 Task: Create New Customer with Customer Name: Tractor Supply Co_x000D_
, Billing Address Line1: 3518 Cook Hill Road, Billing Address Line2:  Danbury, Billing Address Line3:  Connecticut 06810, Cell Number: 203-362-4243
Action: Mouse moved to (166, 28)
Screenshot: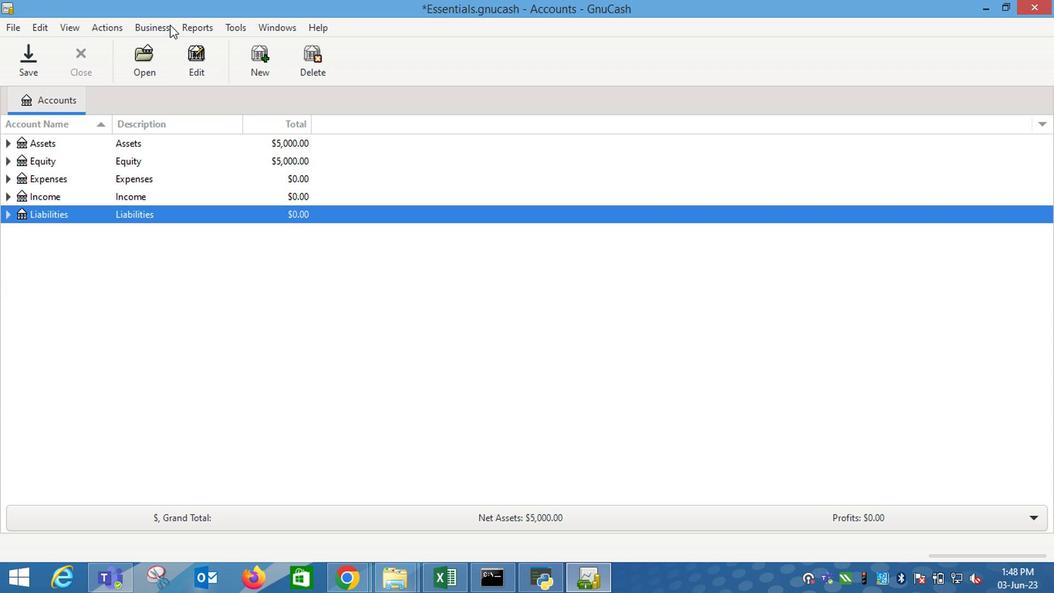 
Action: Mouse pressed left at (166, 28)
Screenshot: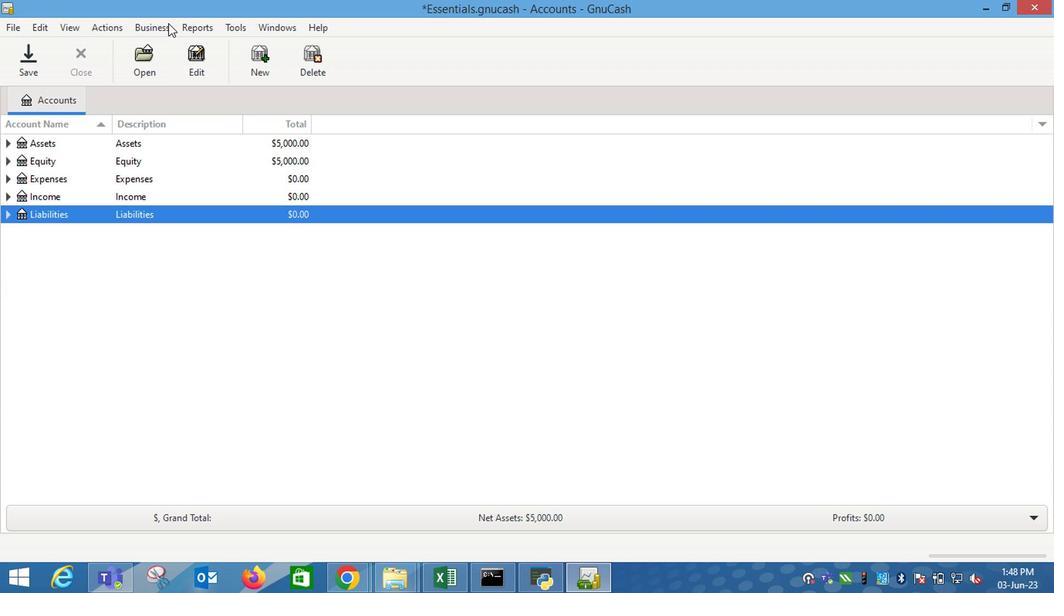 
Action: Mouse moved to (319, 66)
Screenshot: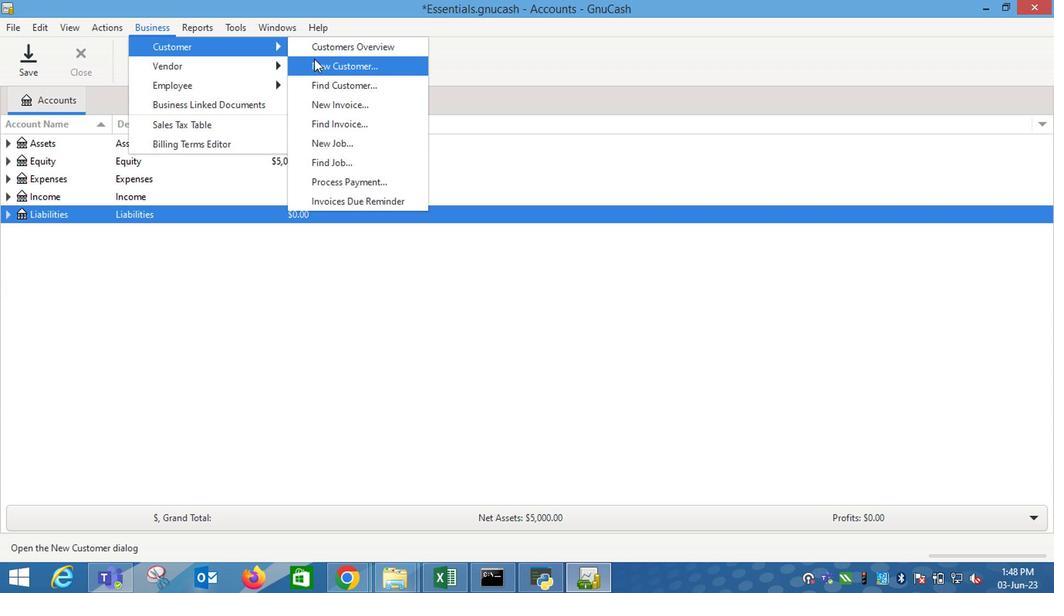
Action: Mouse pressed left at (319, 66)
Screenshot: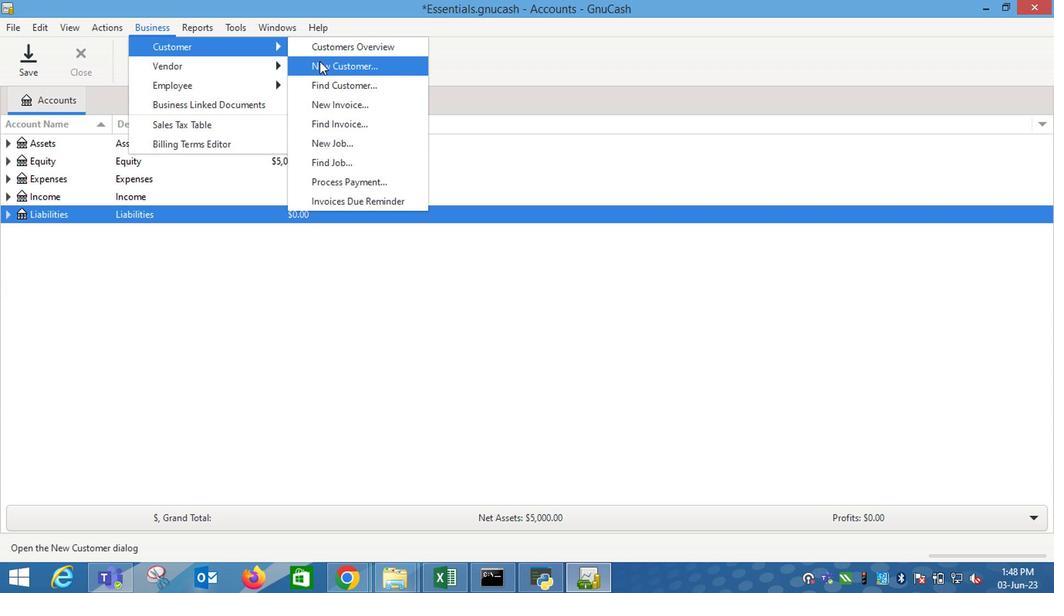 
Action: Mouse moved to (828, 244)
Screenshot: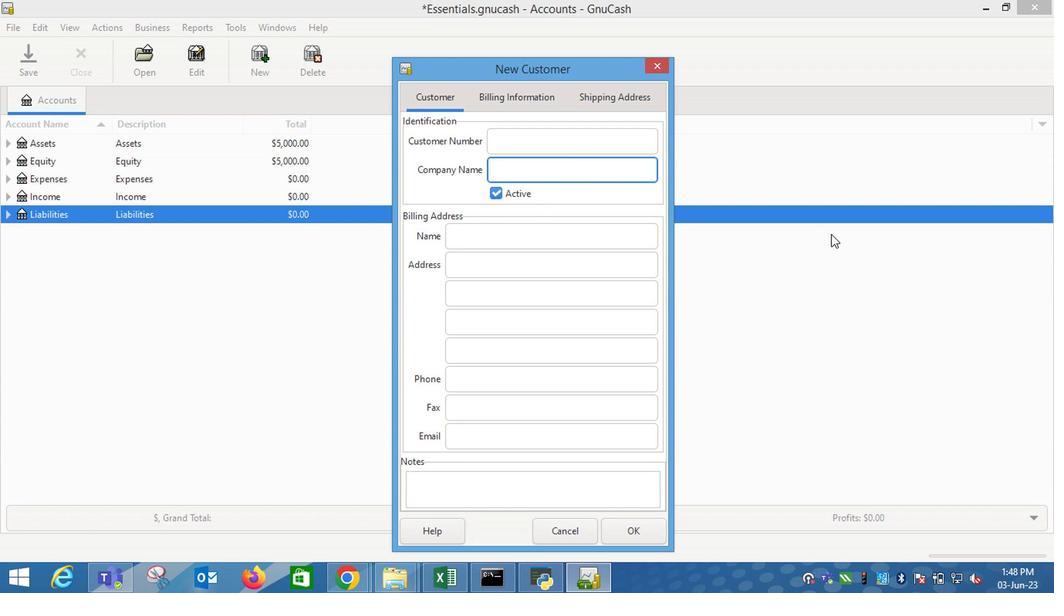 
Action: Key pressed <Key.shift_r>Tractor<Key.space><Key.shift_r>Supply<Key.space><Key.shift_r>Co<Key.tab><Key.tab><Key.tab>3518<Key.space><Key.shift_r>Cook<Key.space><Key.shift_r>Hill<Key.space><Key.shift_r>Road<Key.tab><Key.shift_r>Da<Key.tab><Key.shift_r>C<Key.tab><Key.tab>203-362-4243
Screenshot: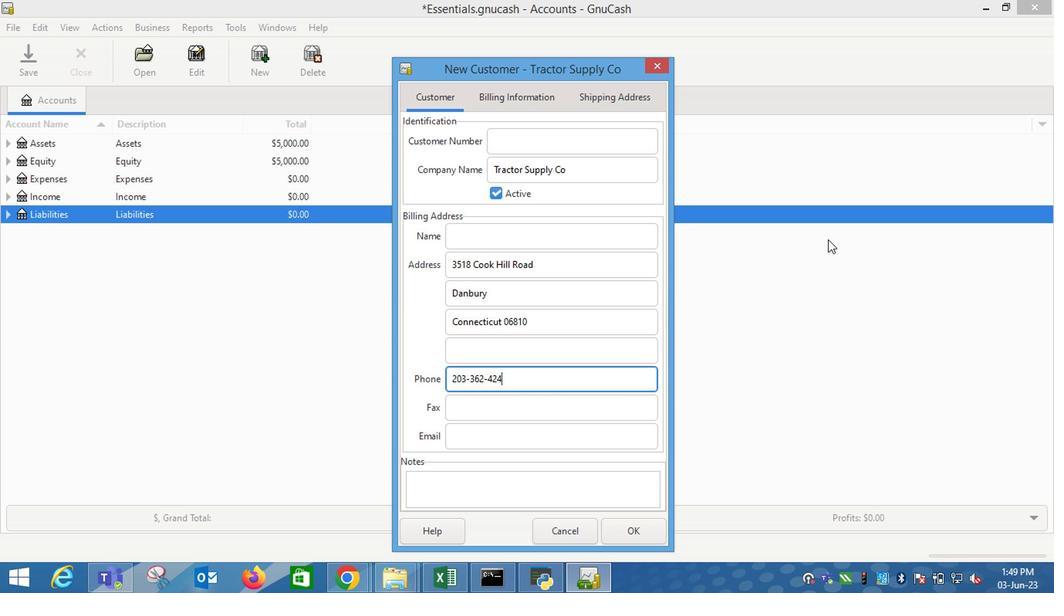
Action: Mouse moved to (520, 97)
Screenshot: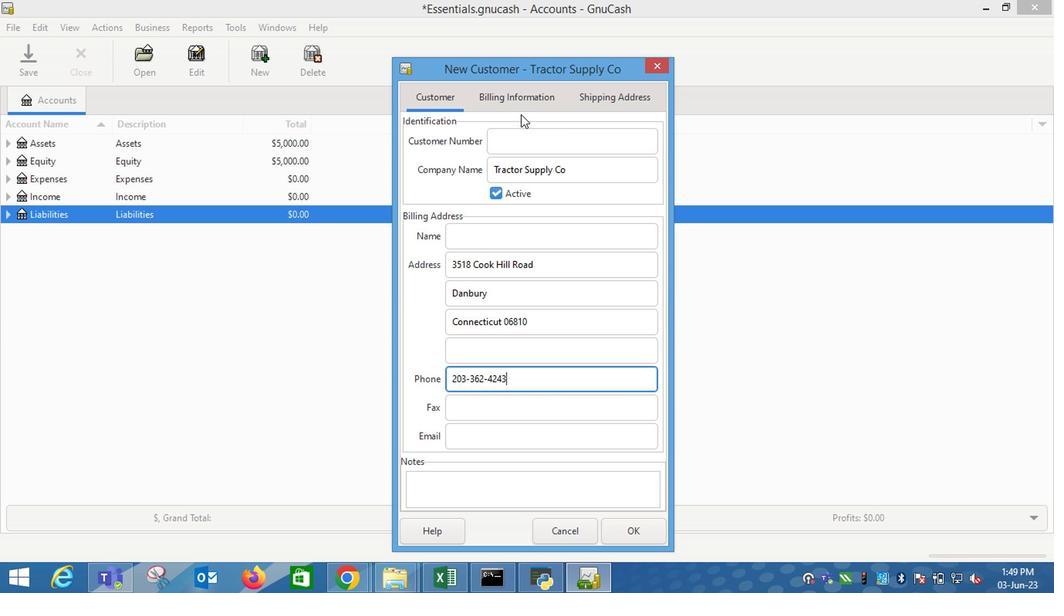 
Action: Mouse pressed left at (520, 97)
Screenshot: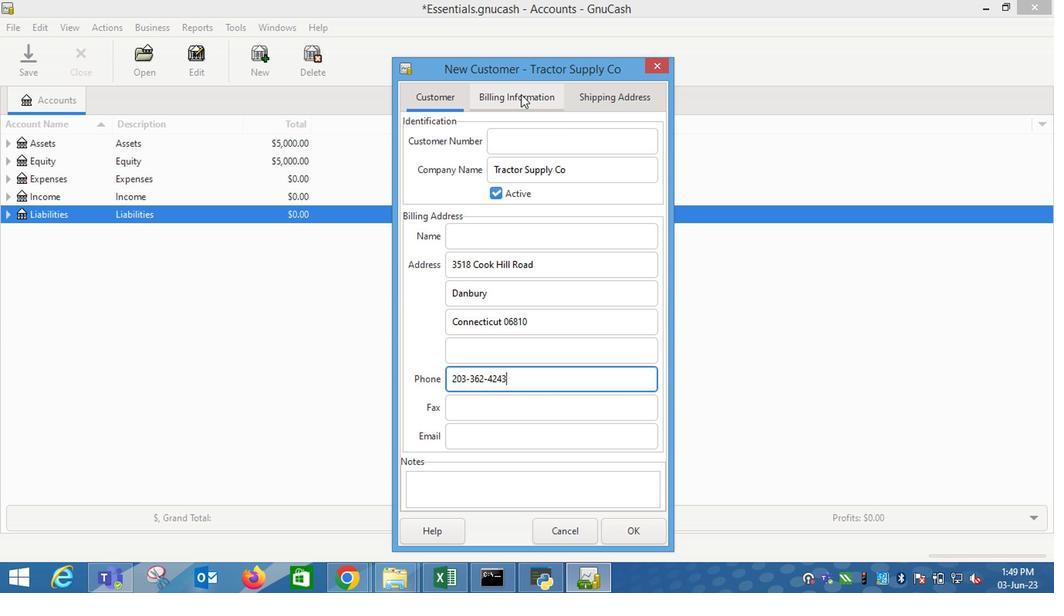 
Action: Mouse moved to (617, 536)
Screenshot: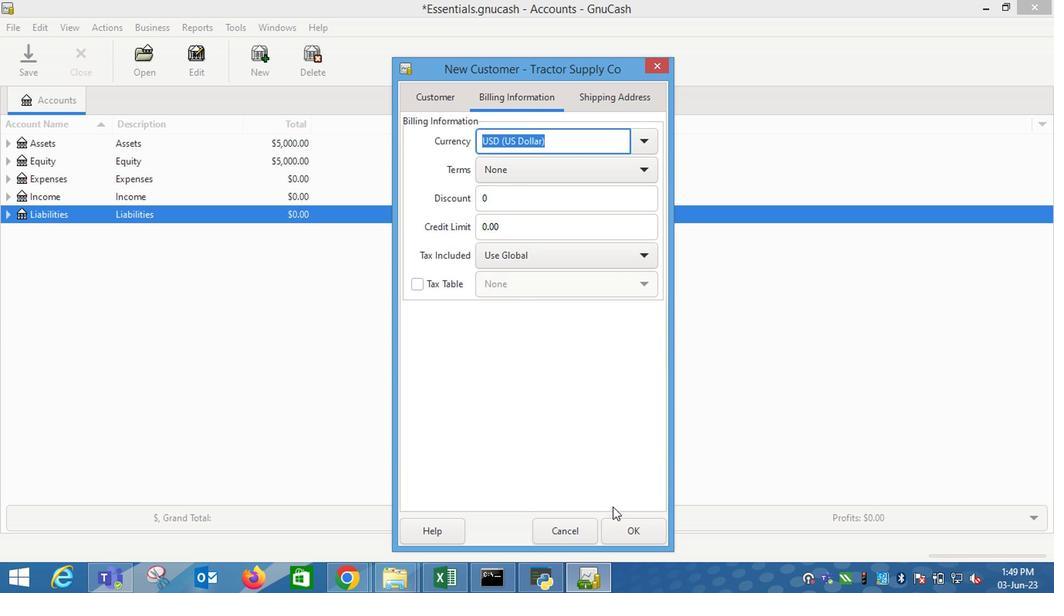 
Action: Mouse pressed left at (617, 536)
Screenshot: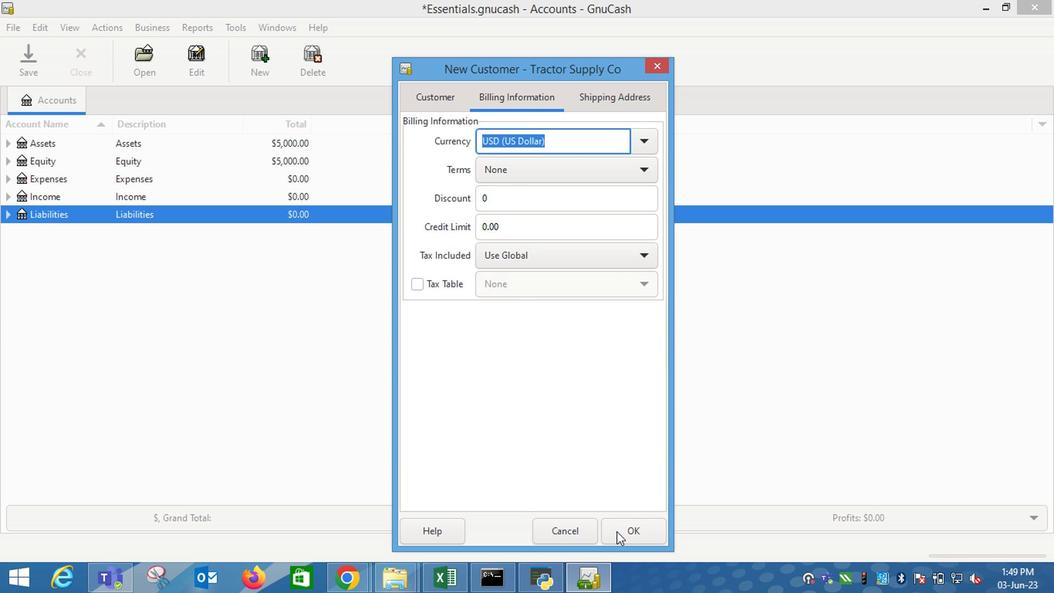 
Action: Mouse moved to (458, 399)
Screenshot: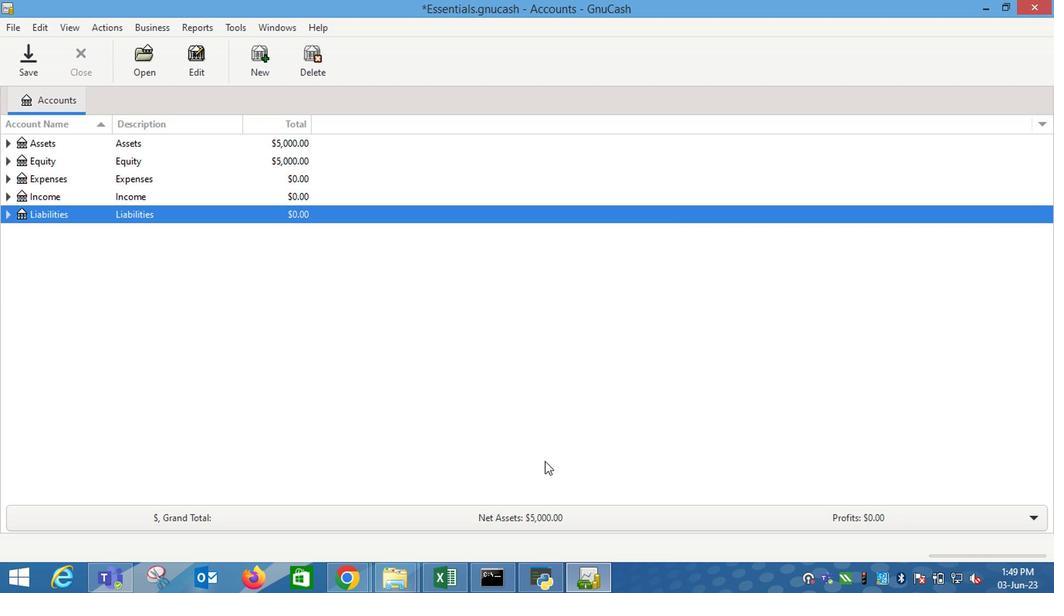 
